 Task: Create Card Compliance Audit Performance Review in Board Customer Feedback Management Software to Workspace Event Planning and Coordination. Create Card Hotel Review in Board Product User Testing and Feedback to Workspace Event Planning and Coordination. Create Card Compliance Audit Performance Review in Board Market Analysis for Mergers and Acquisitions to Workspace Event Planning and Coordination
Action: Mouse moved to (75, 290)
Screenshot: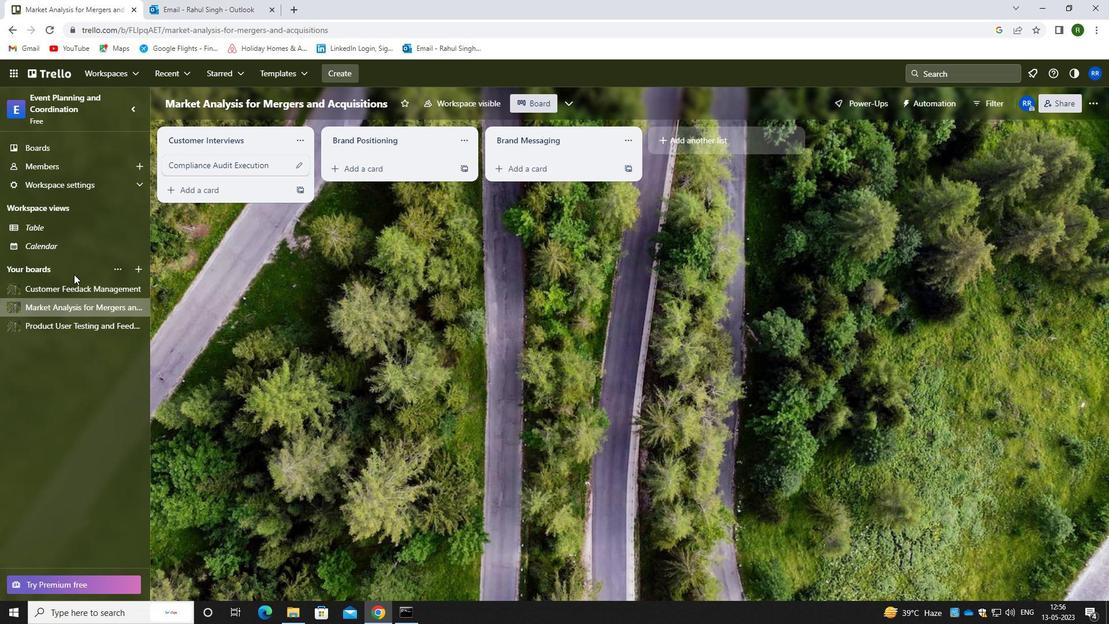 
Action: Mouse pressed left at (75, 290)
Screenshot: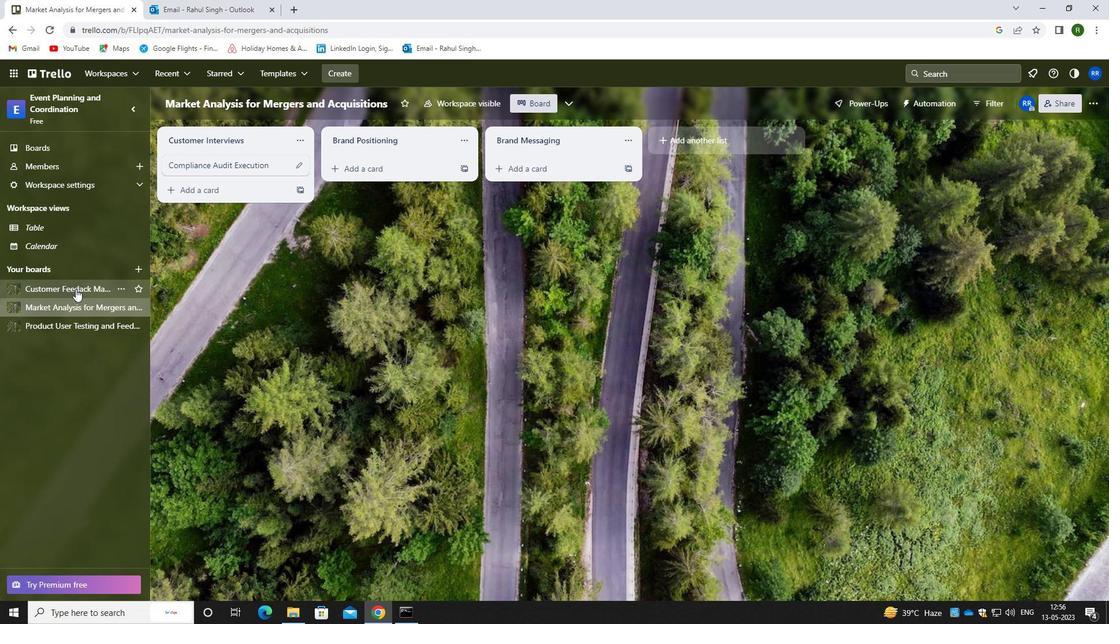 
Action: Mouse moved to (359, 173)
Screenshot: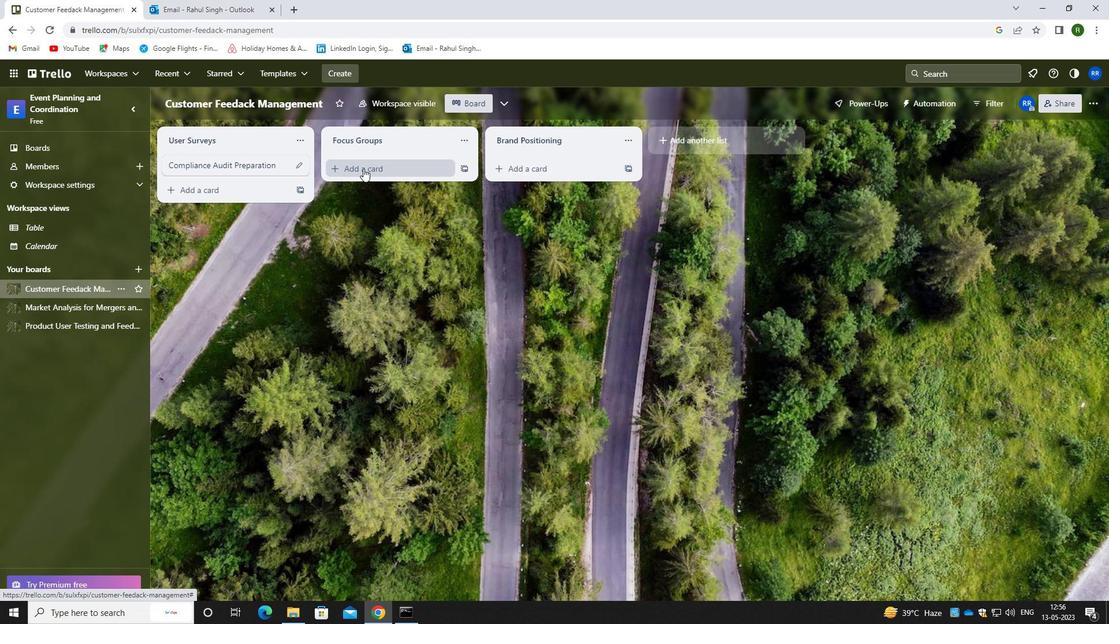 
Action: Mouse pressed left at (359, 173)
Screenshot: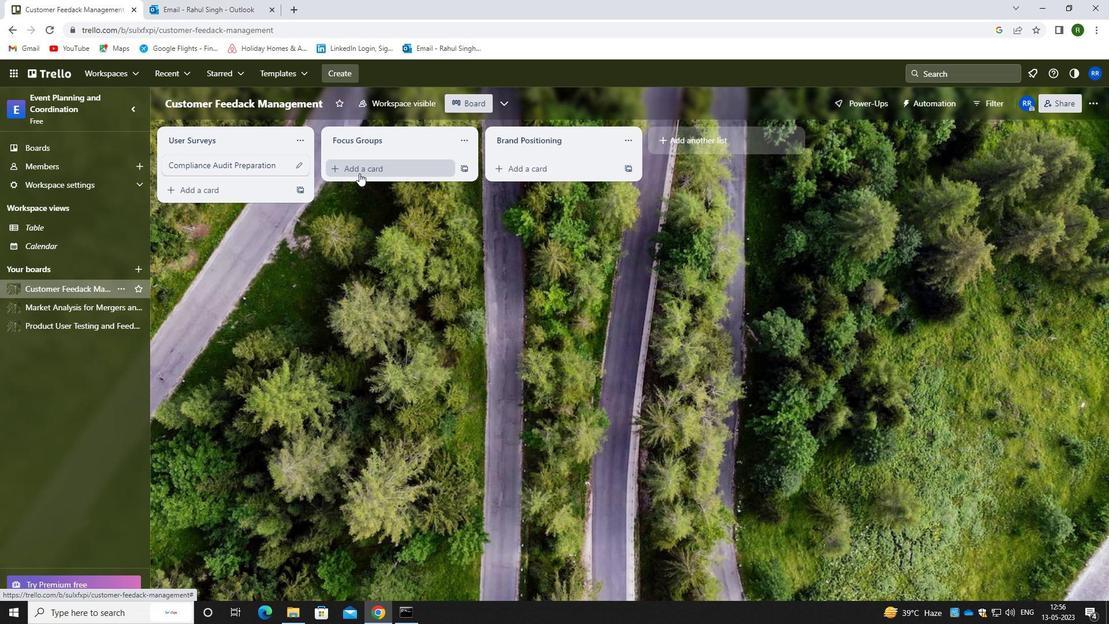 
Action: Mouse moved to (365, 166)
Screenshot: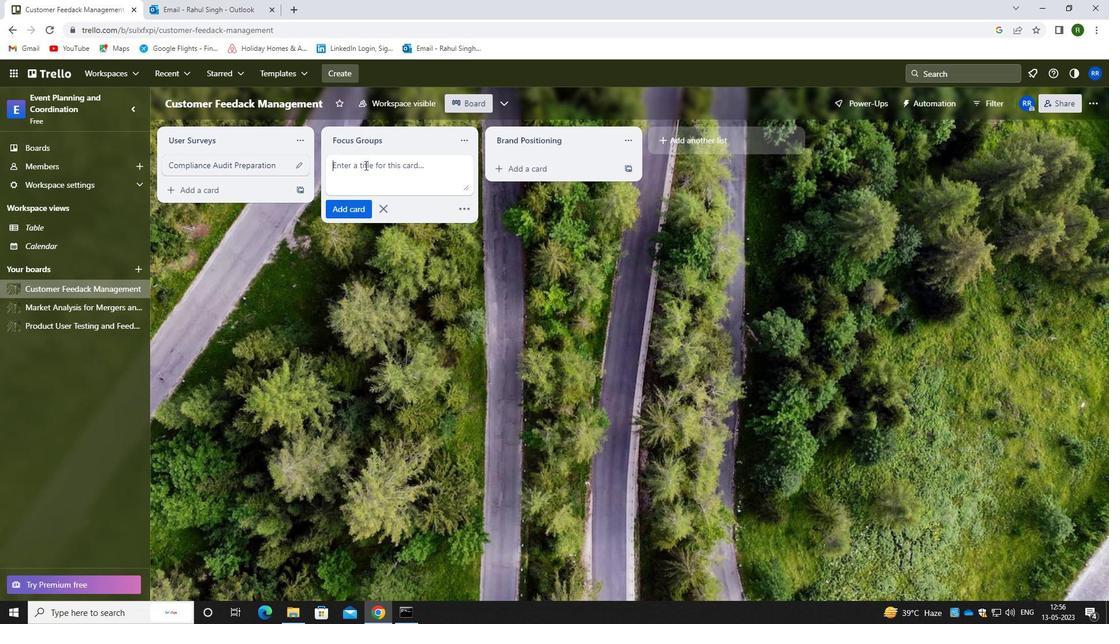 
Action: Mouse pressed left at (365, 166)
Screenshot: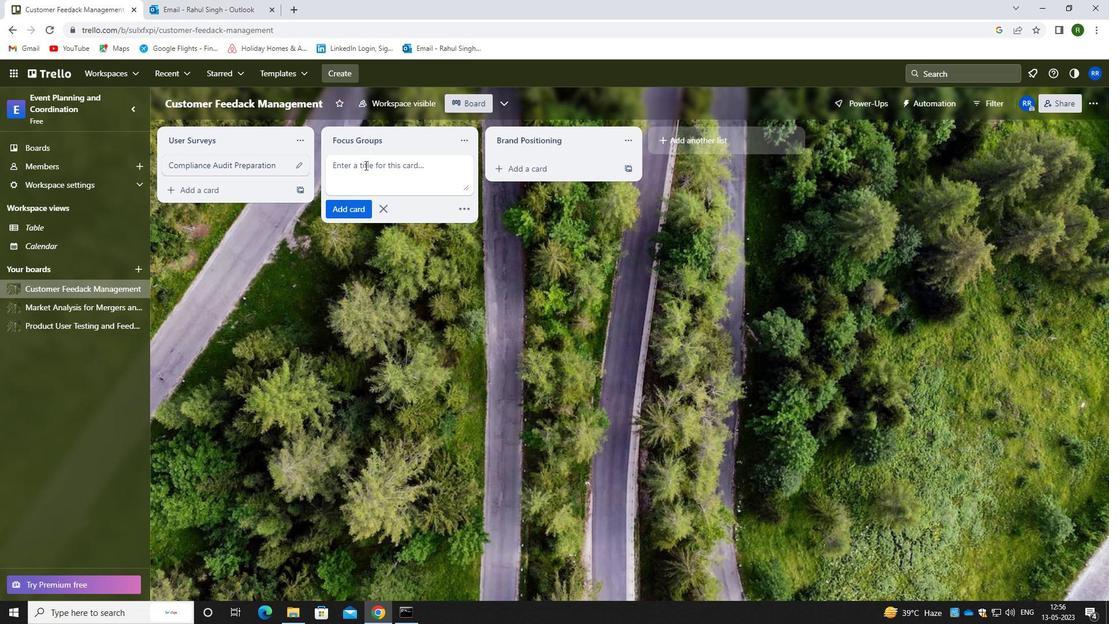 
Action: Mouse moved to (360, 165)
Screenshot: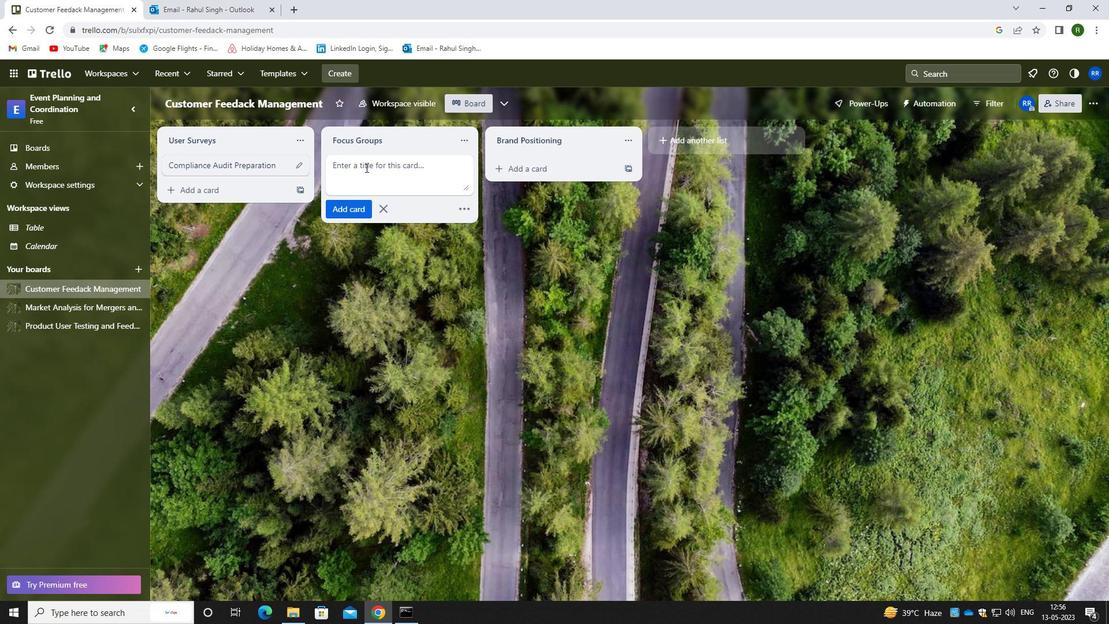 
Action: Key pressed <Key.caps_lock>c<Key.caps_lock>ompliance<Key.space><Key.caps_lock>a<Key.caps_lock>udit<Key.space><Key.caps_lock>p<Key.caps_lock>erformace==<Key.backspace><Key.backspace><Key.backspace><Key.backspace>nce
Screenshot: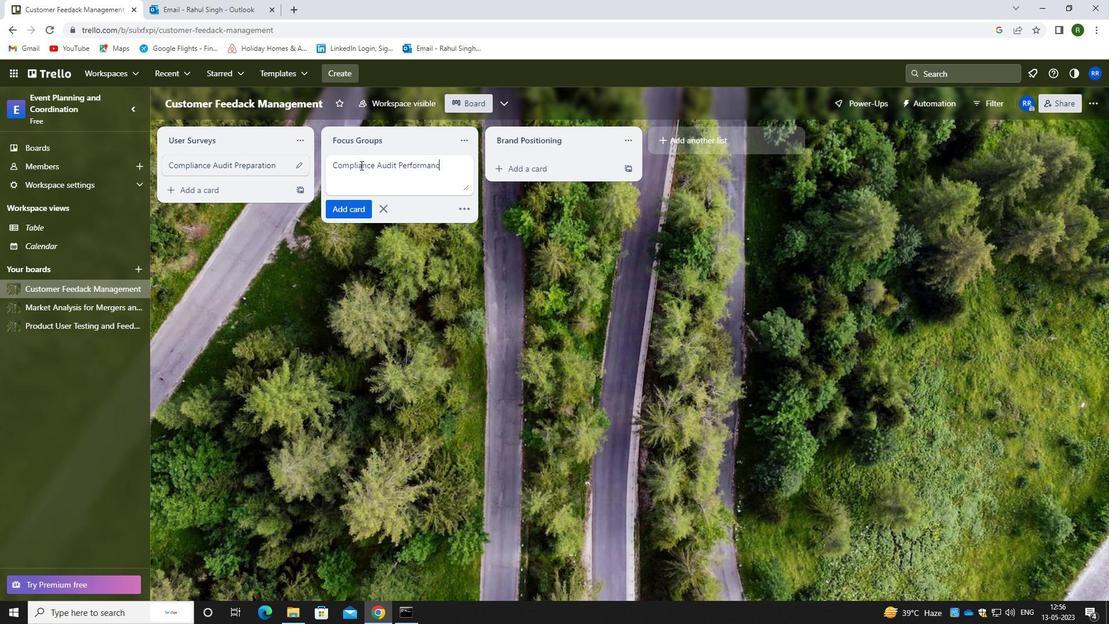 
Action: Mouse moved to (343, 213)
Screenshot: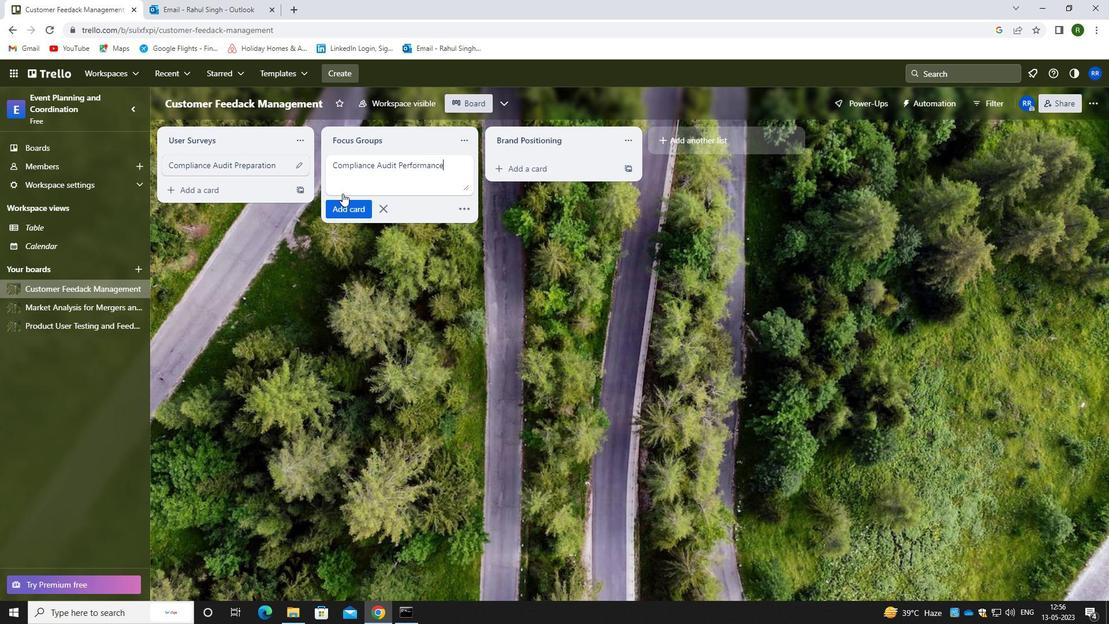 
Action: Mouse pressed left at (343, 213)
Screenshot: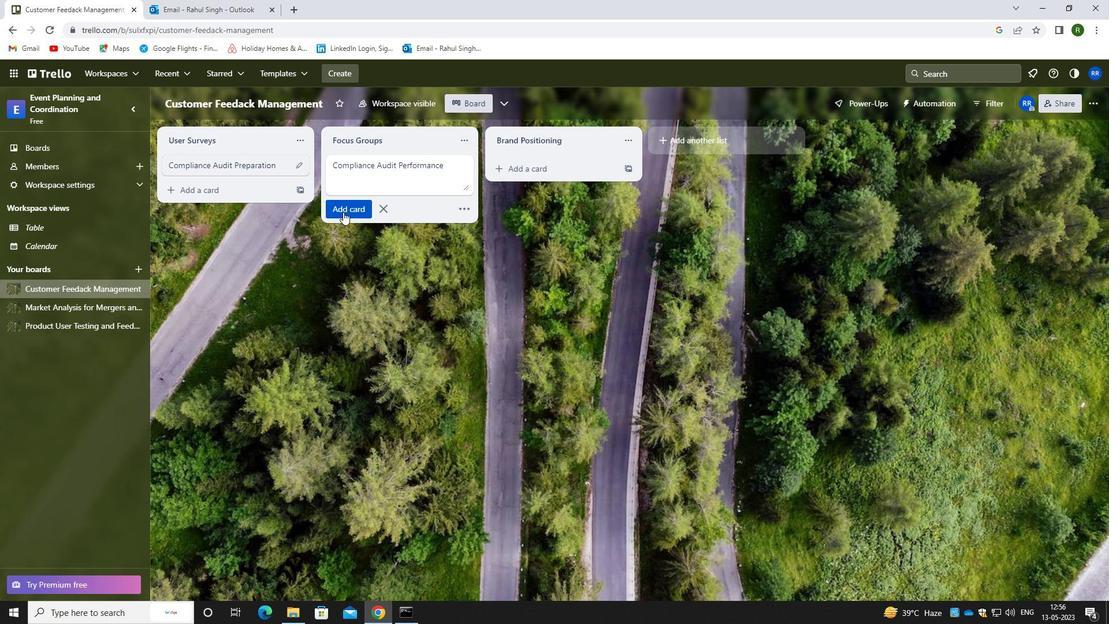 
Action: Mouse moved to (76, 328)
Screenshot: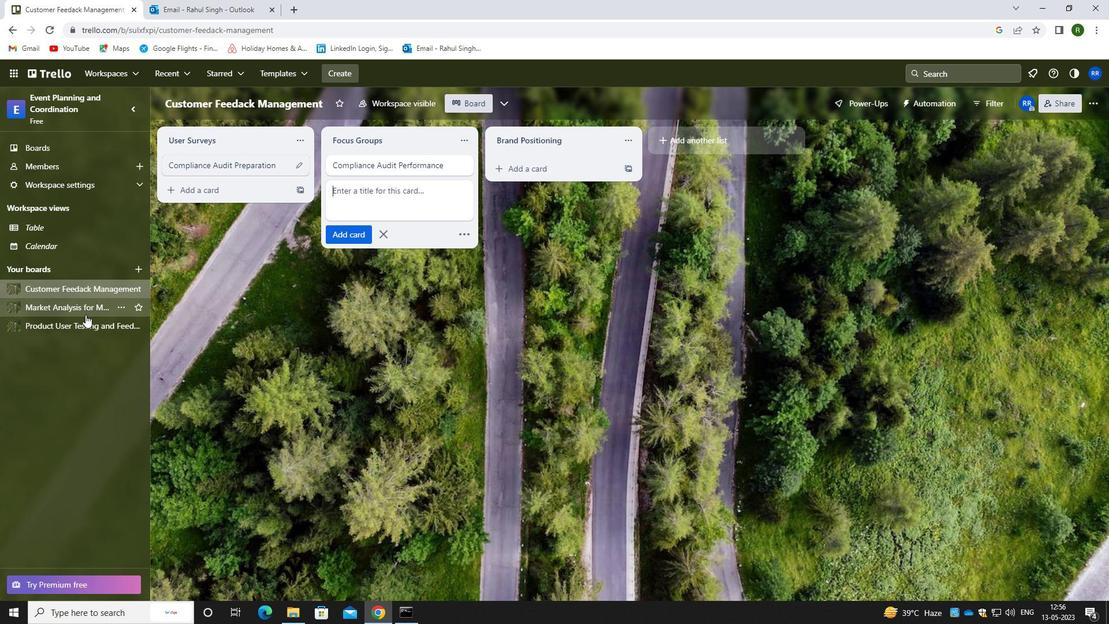 
Action: Mouse pressed left at (76, 328)
Screenshot: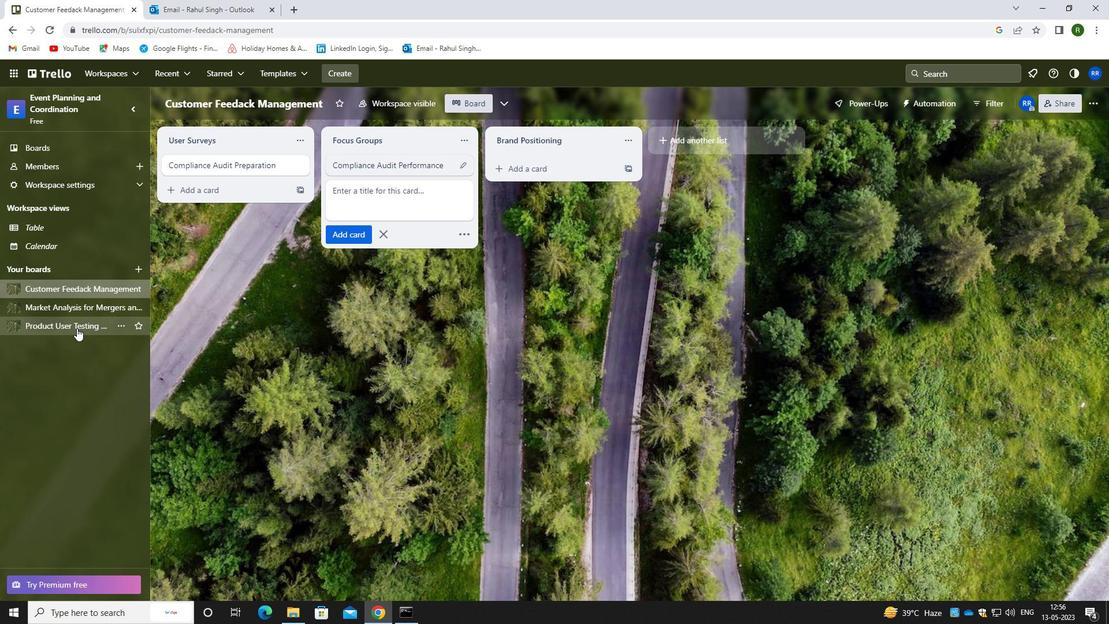 
Action: Mouse moved to (362, 167)
Screenshot: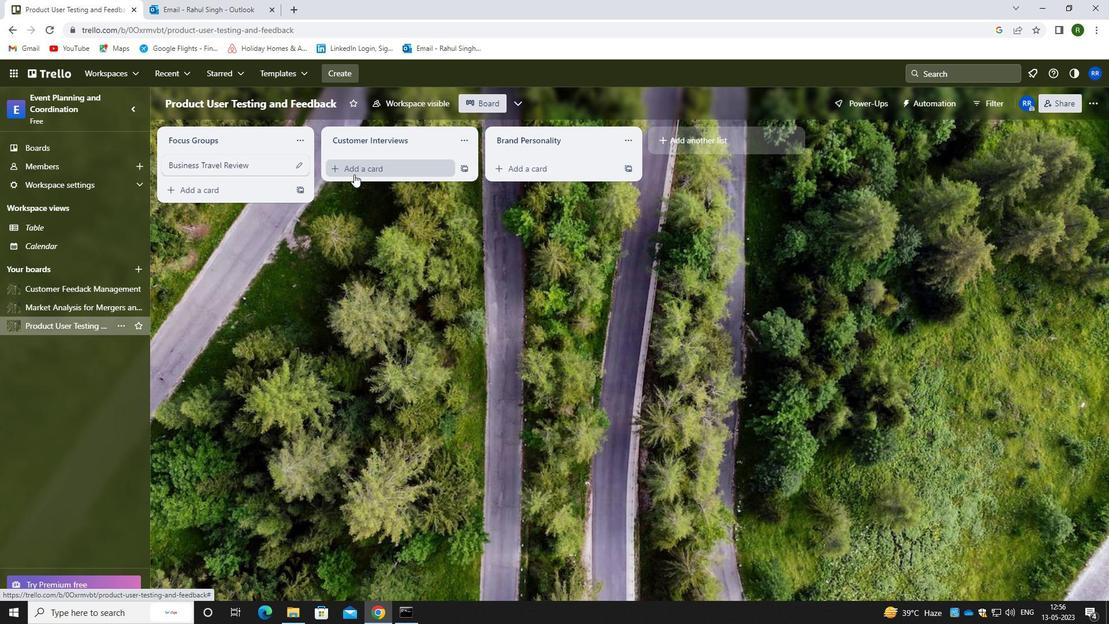 
Action: Mouse pressed left at (362, 167)
Screenshot: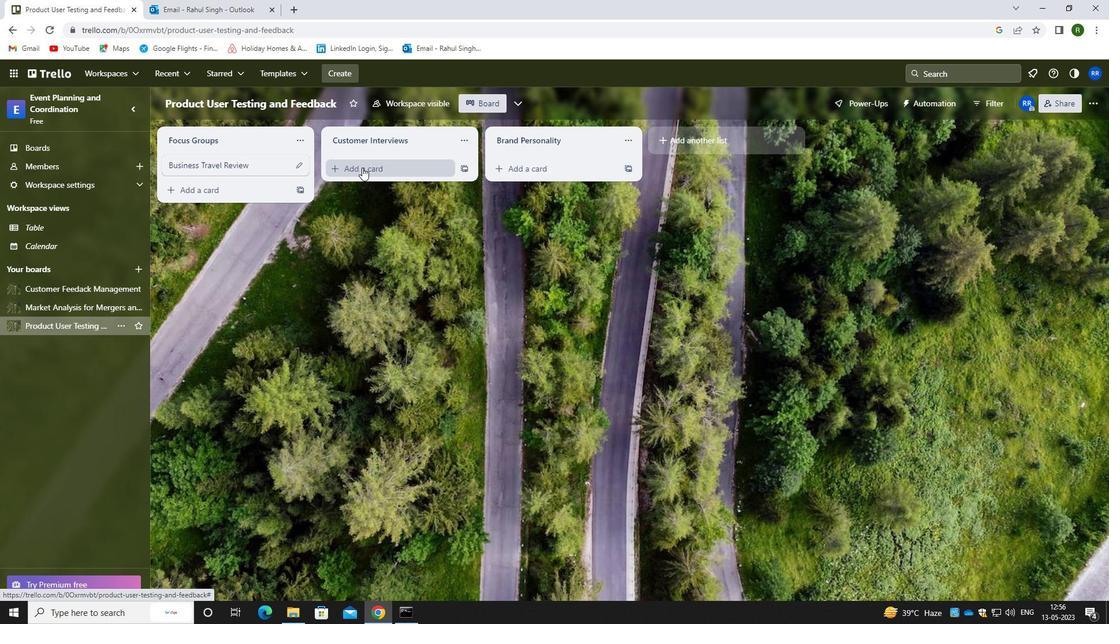 
Action: Mouse moved to (365, 169)
Screenshot: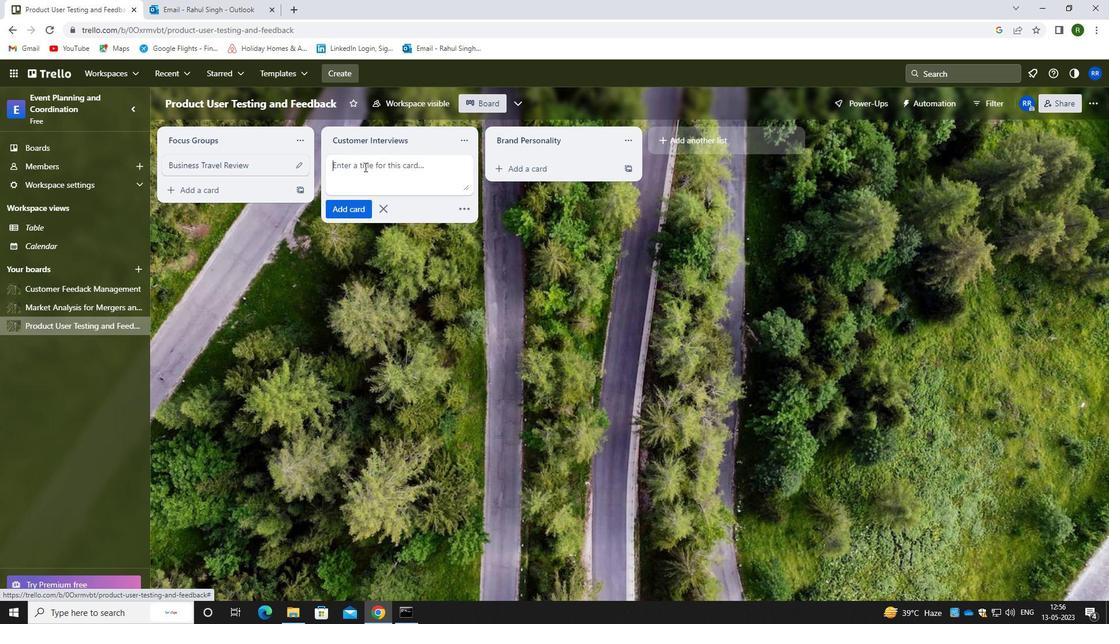 
Action: Mouse pressed left at (365, 169)
Screenshot: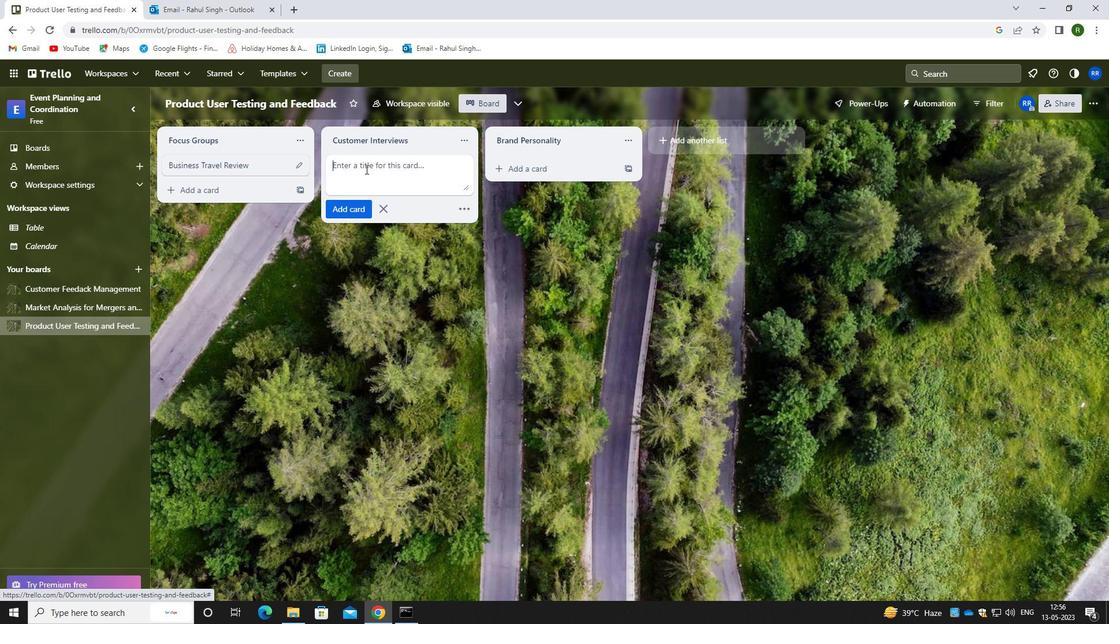 
Action: Mouse moved to (359, 168)
Screenshot: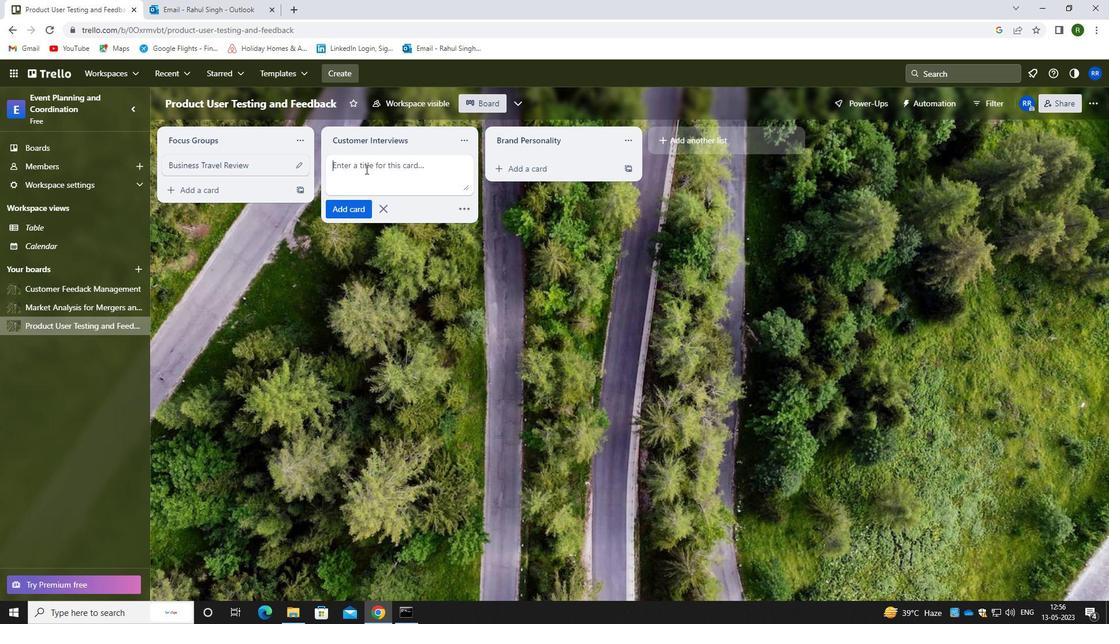 
Action: Key pressed <Key.caps_lock>h<Key.caps_lock>otel<Key.space><Key.caps_lock>r<Key.caps_lock>eview
Screenshot: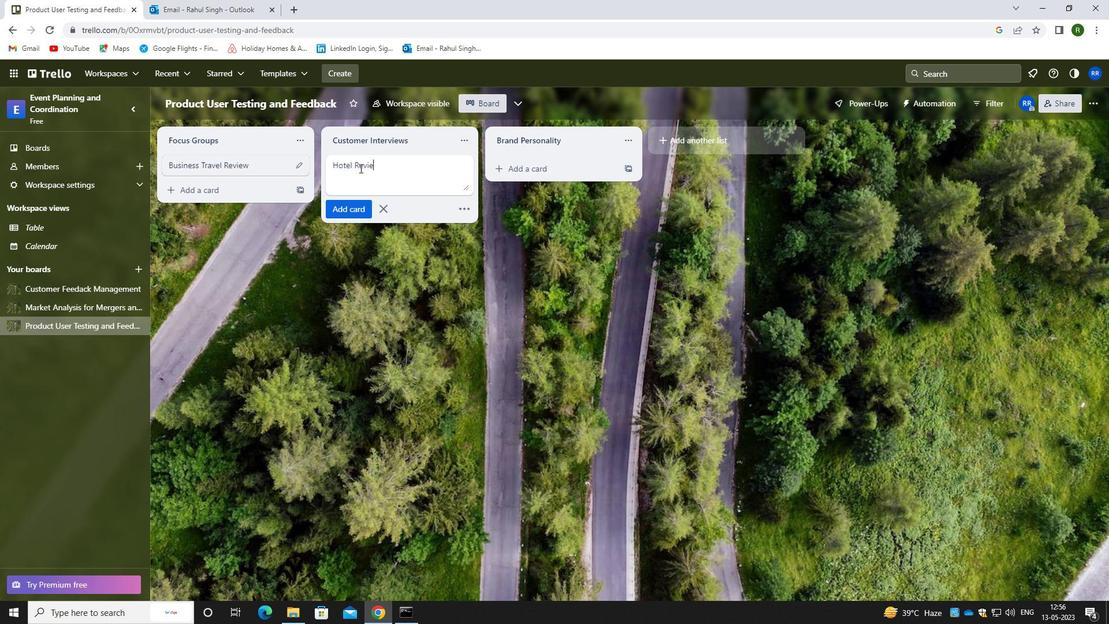 
Action: Mouse moved to (351, 213)
Screenshot: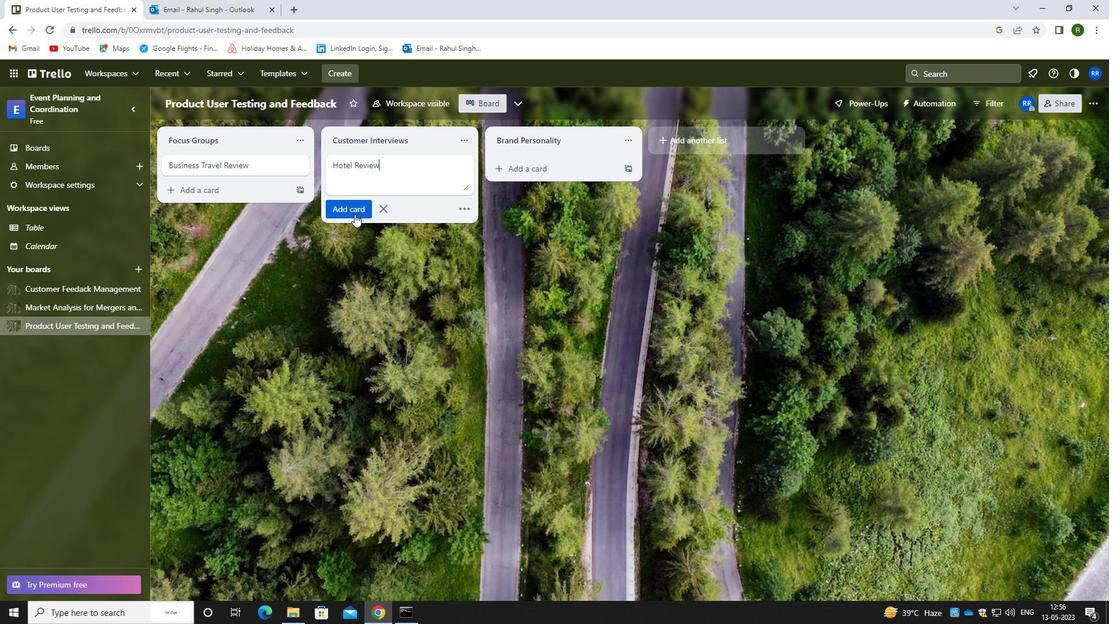
Action: Mouse pressed left at (351, 213)
Screenshot: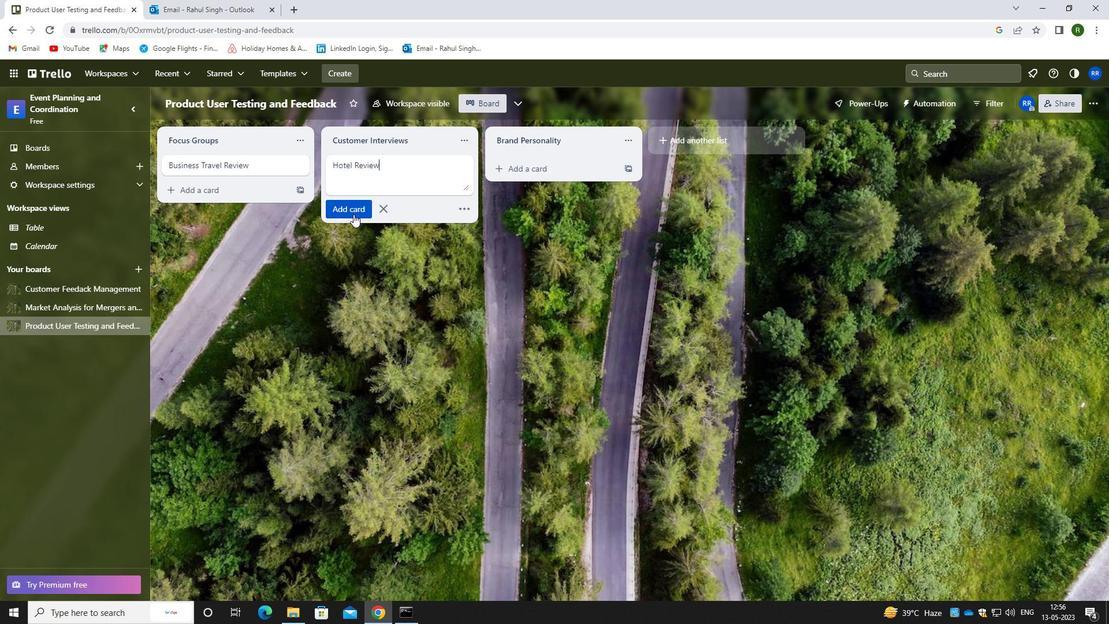 
Action: Mouse moved to (91, 305)
Screenshot: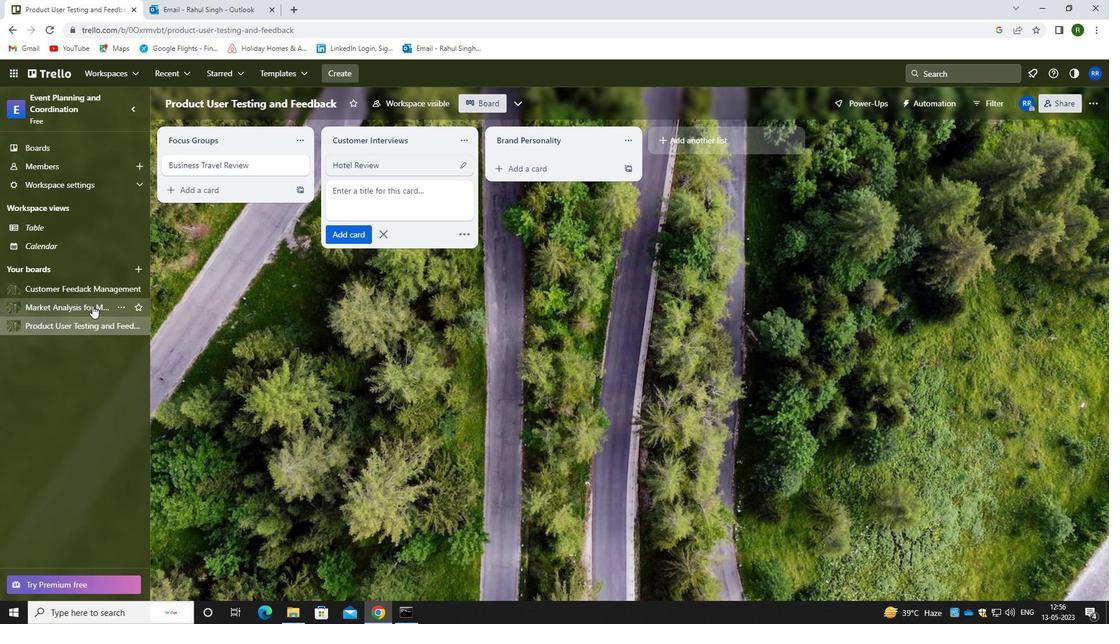 
Action: Mouse pressed left at (91, 305)
Screenshot: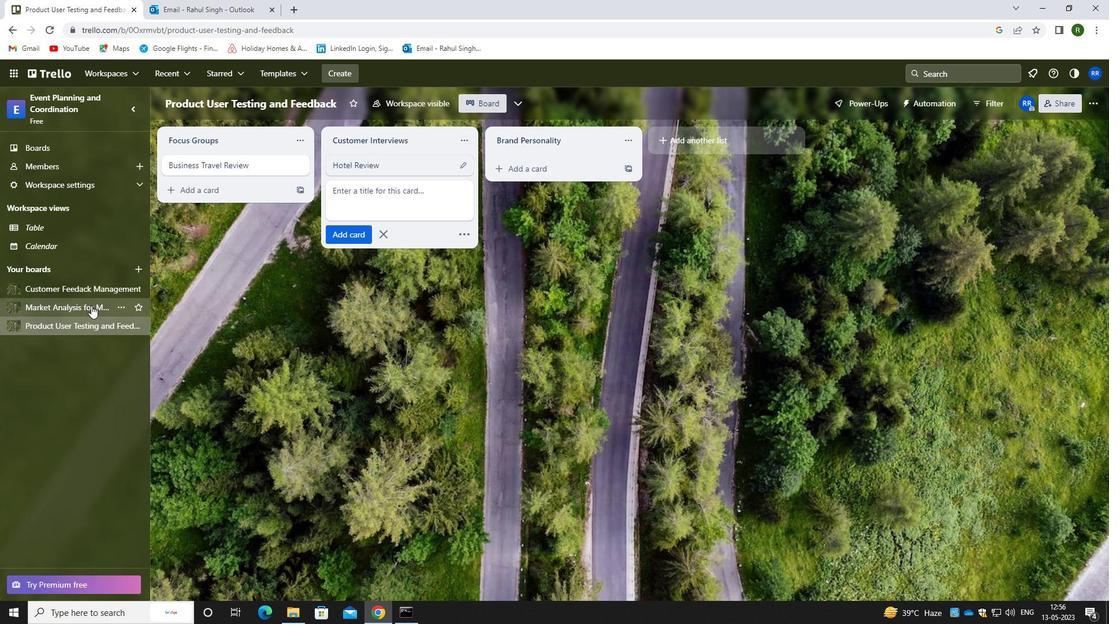 
Action: Mouse moved to (352, 170)
Screenshot: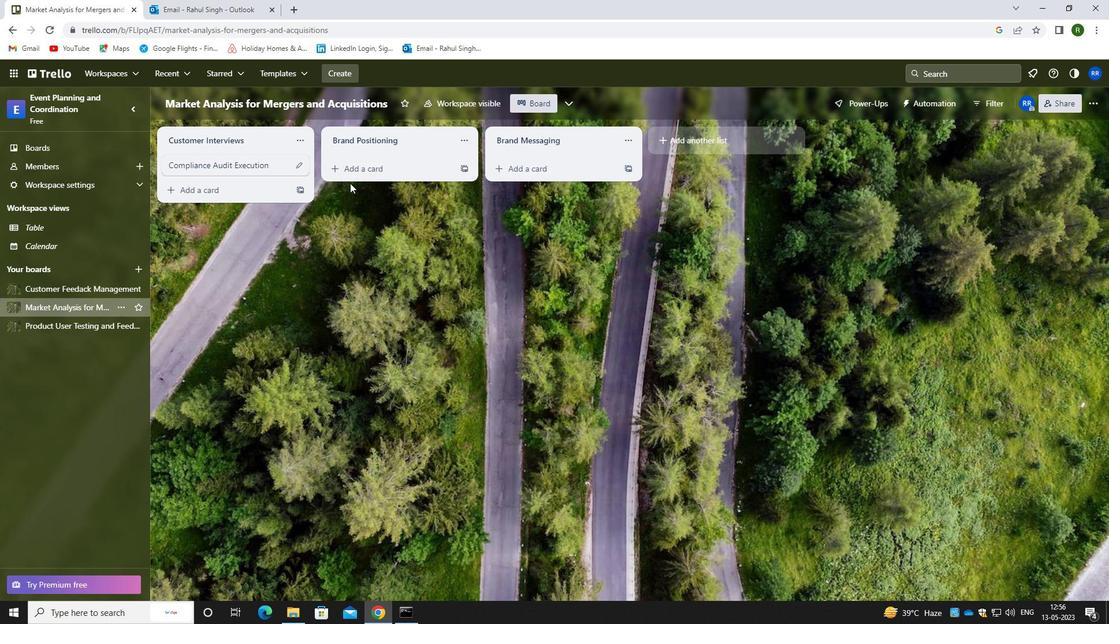 
Action: Mouse pressed left at (352, 170)
Screenshot: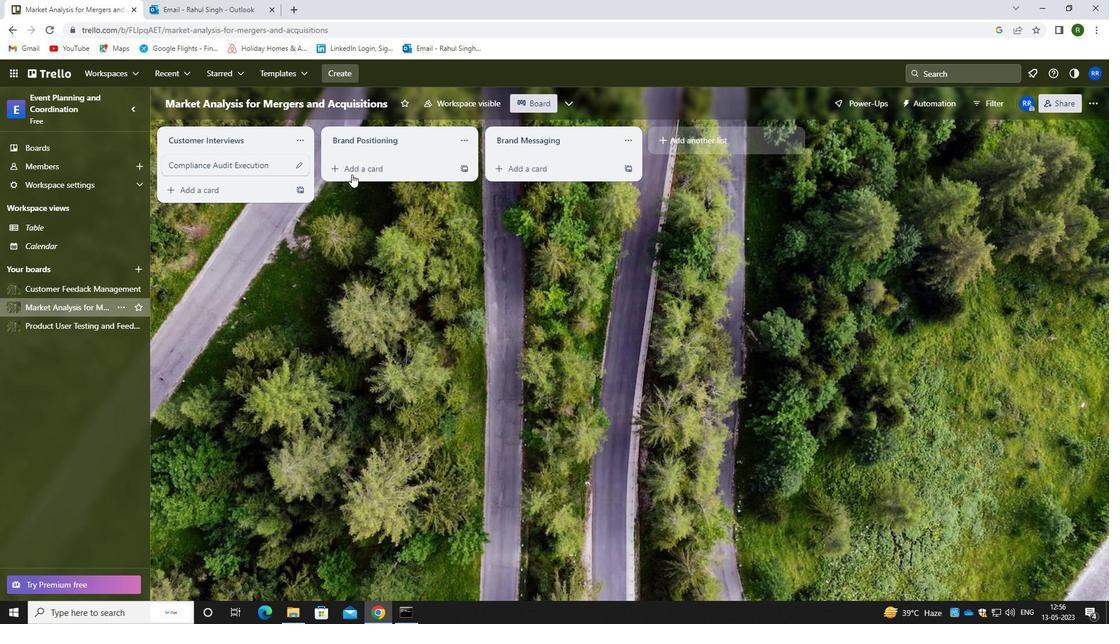 
Action: Mouse moved to (355, 183)
Screenshot: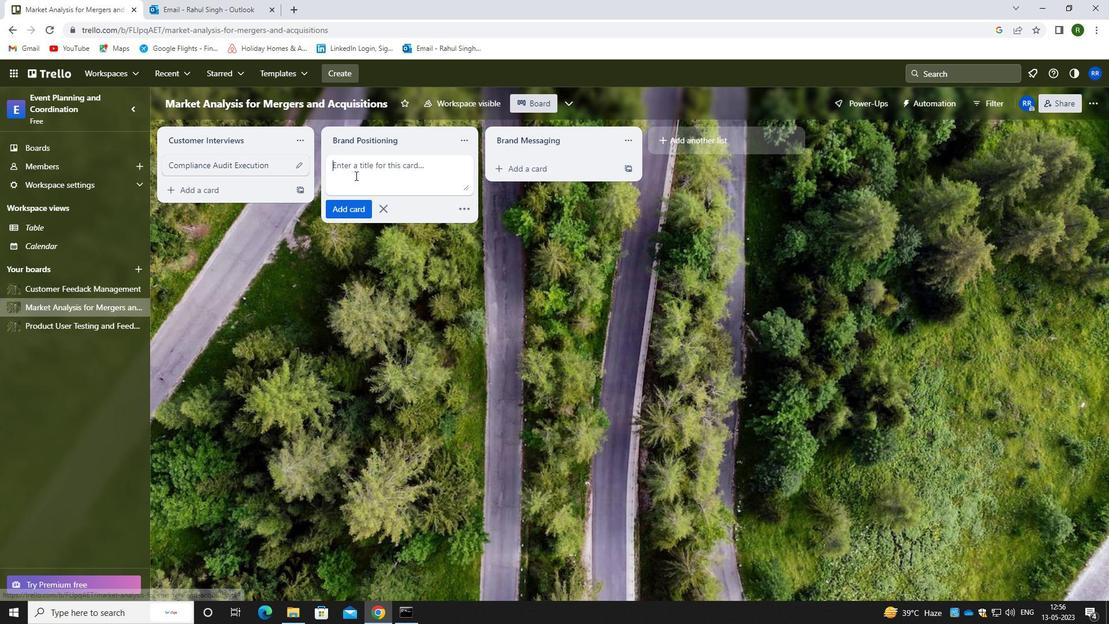 
Action: Mouse pressed left at (355, 183)
Screenshot: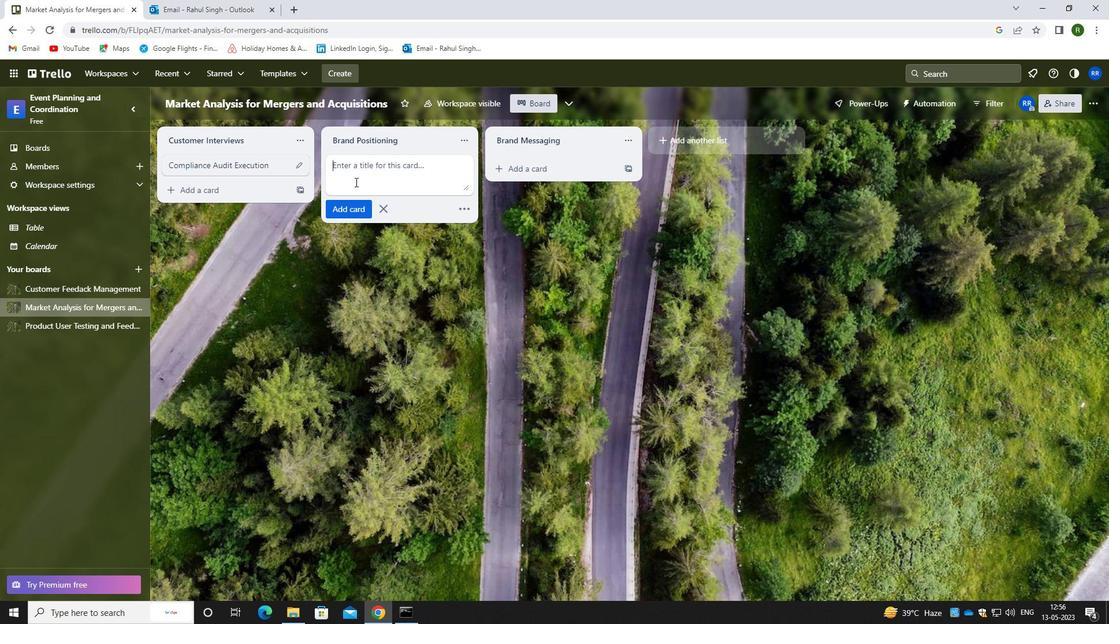 
Action: Mouse moved to (355, 183)
Screenshot: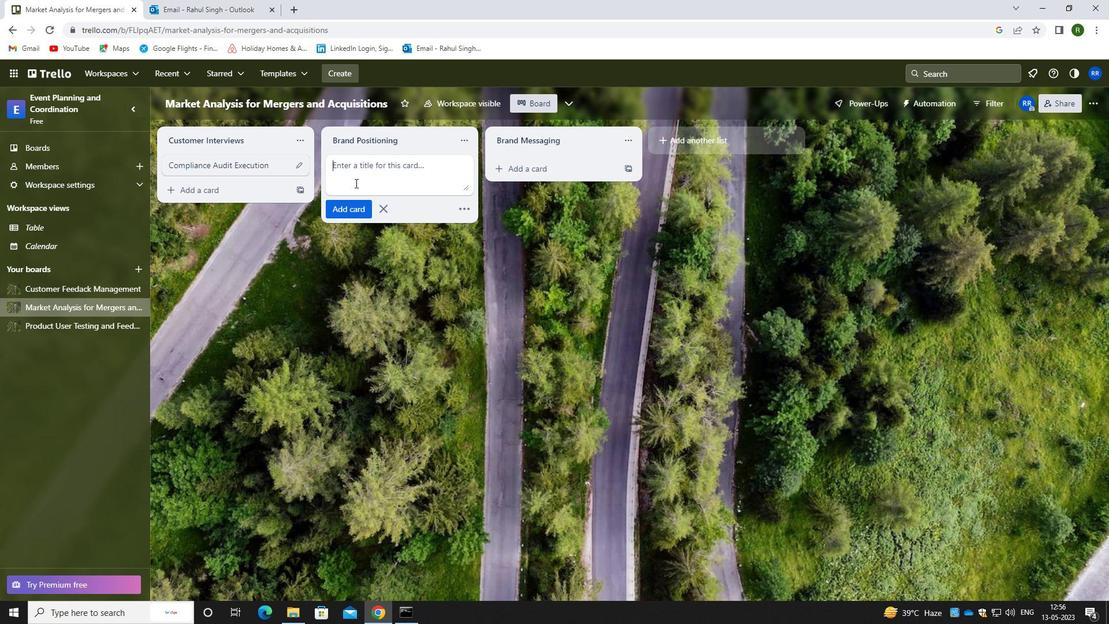 
Action: Key pressed <Key.caps_lock>c<Key.caps_lock>ompliance<Key.space><Key.caps_lock>a<Key.caps_lock>udit<Key.space><Key.caps_lock>p<Key.caps_lock>erformance
Screenshot: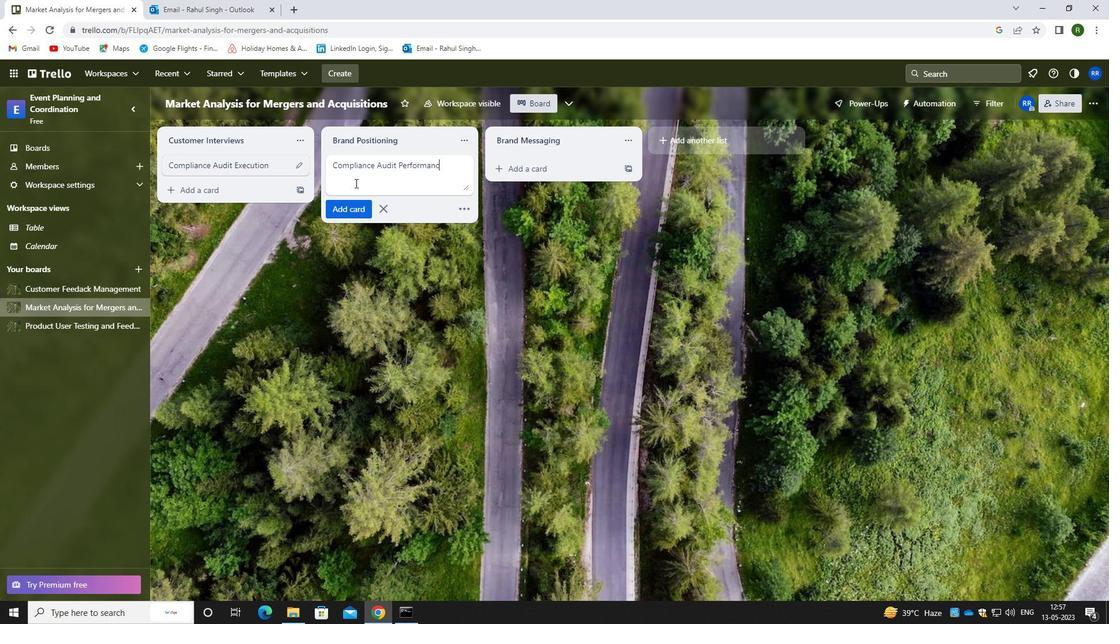 
Action: Mouse moved to (341, 203)
Screenshot: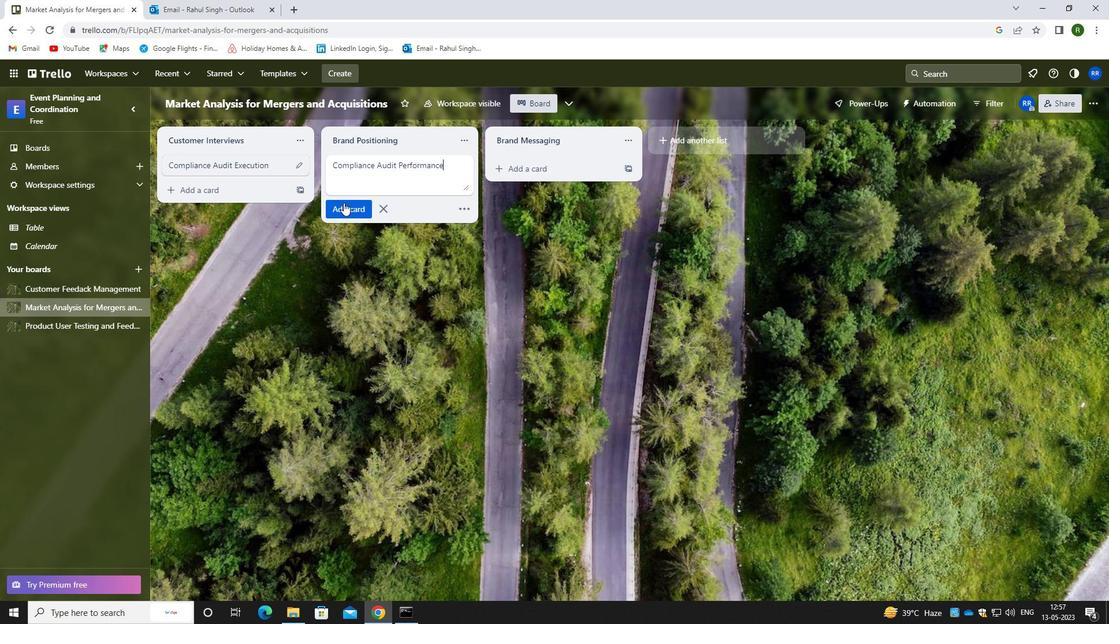 
Action: Mouse pressed left at (341, 203)
Screenshot: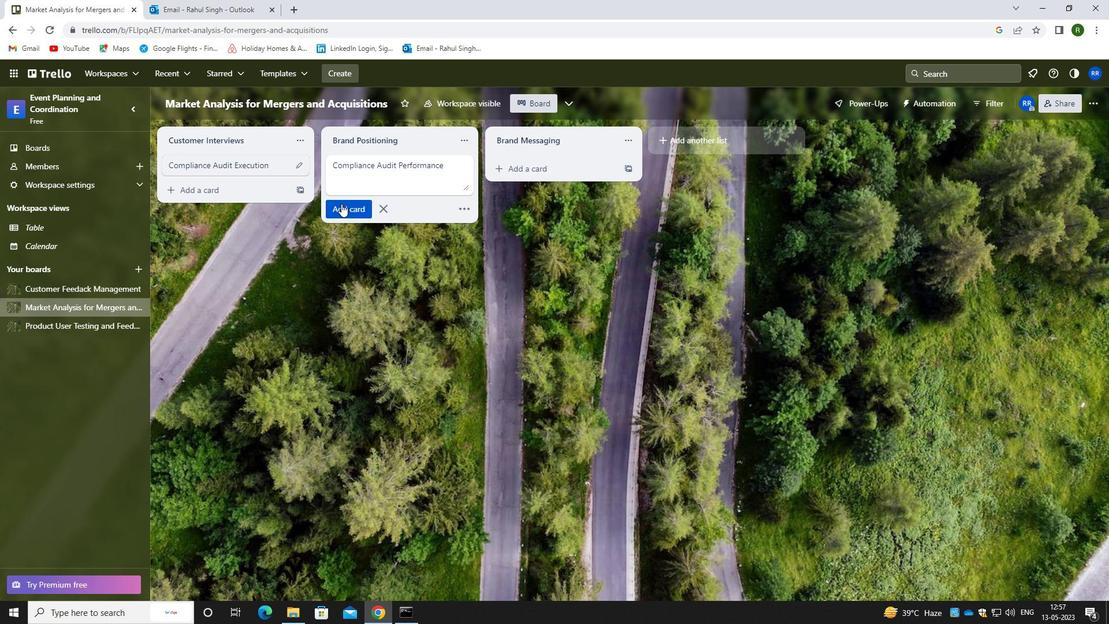 
Action: Mouse moved to (326, 278)
Screenshot: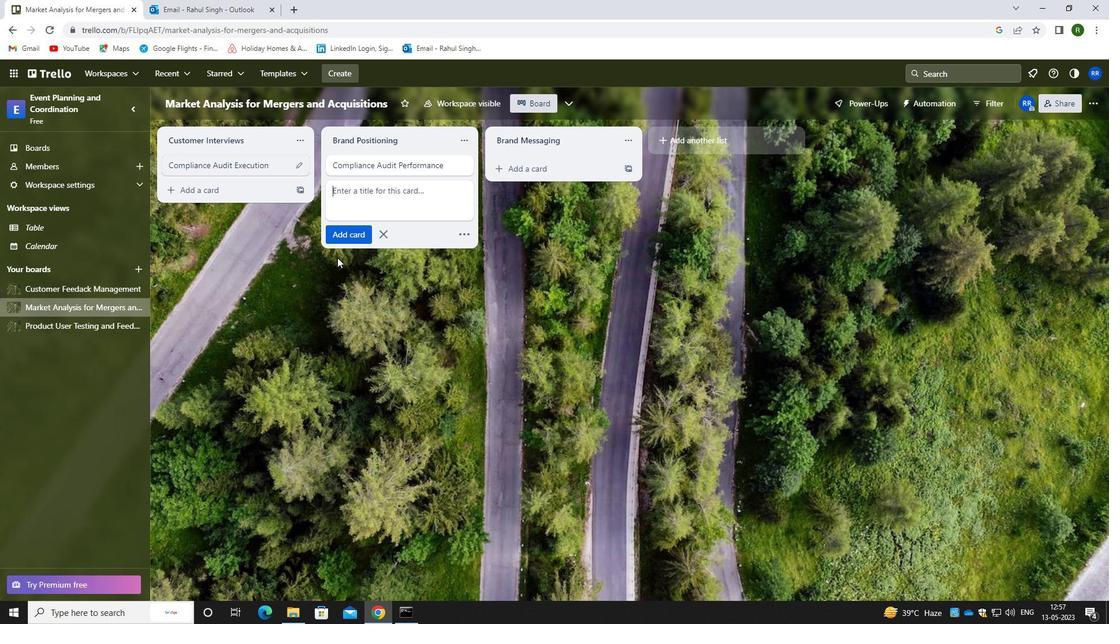 
Action: Mouse pressed left at (326, 278)
Screenshot: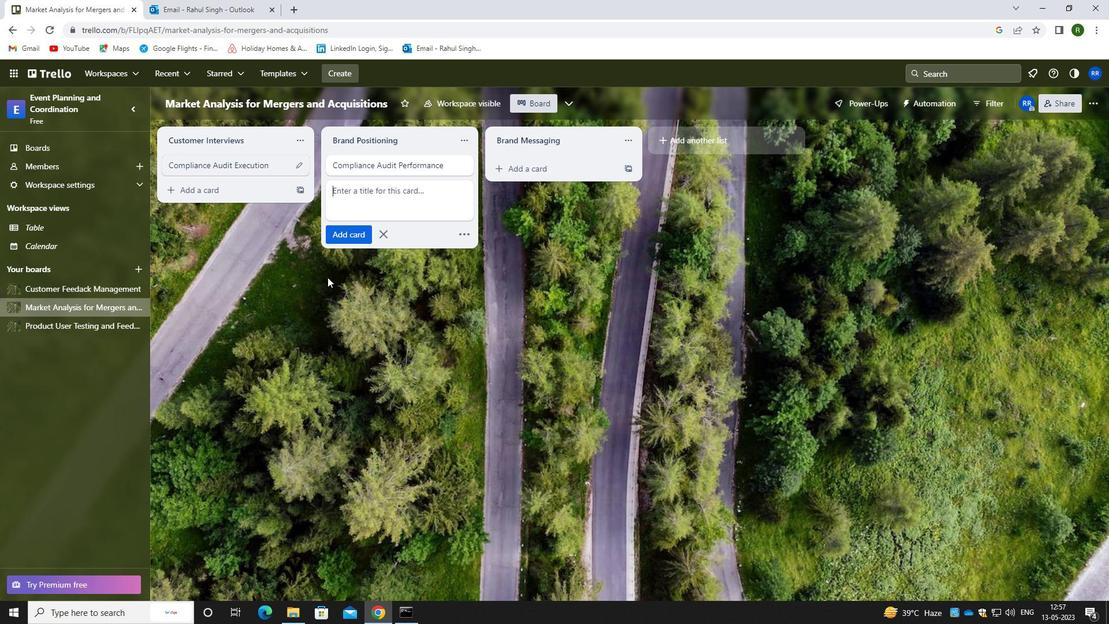 
